 Task: Create a rule when a due date in next week. is set on a checklist item
Action: Mouse moved to (1023, 82)
Screenshot: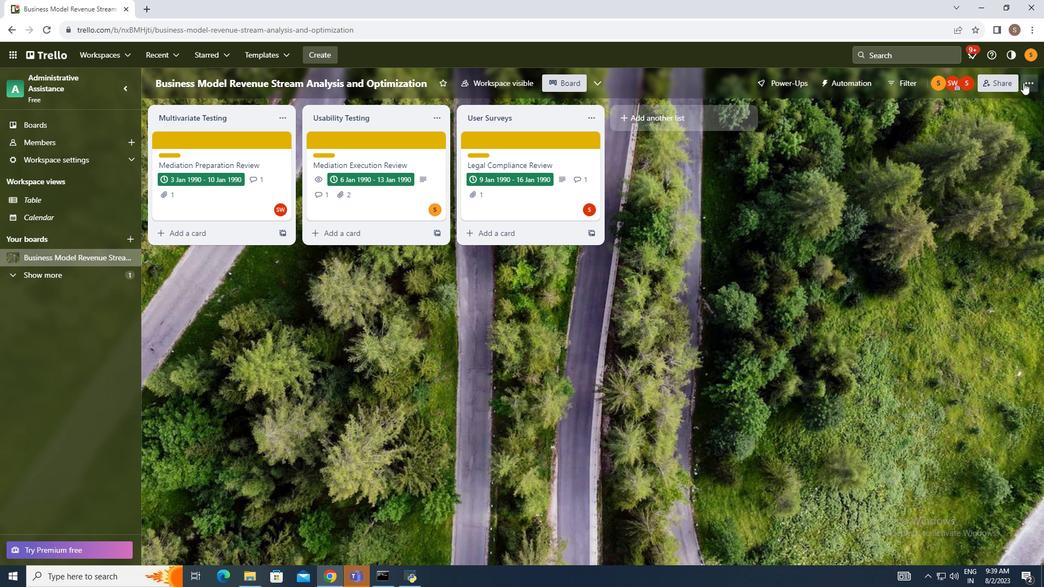 
Action: Mouse pressed left at (1023, 82)
Screenshot: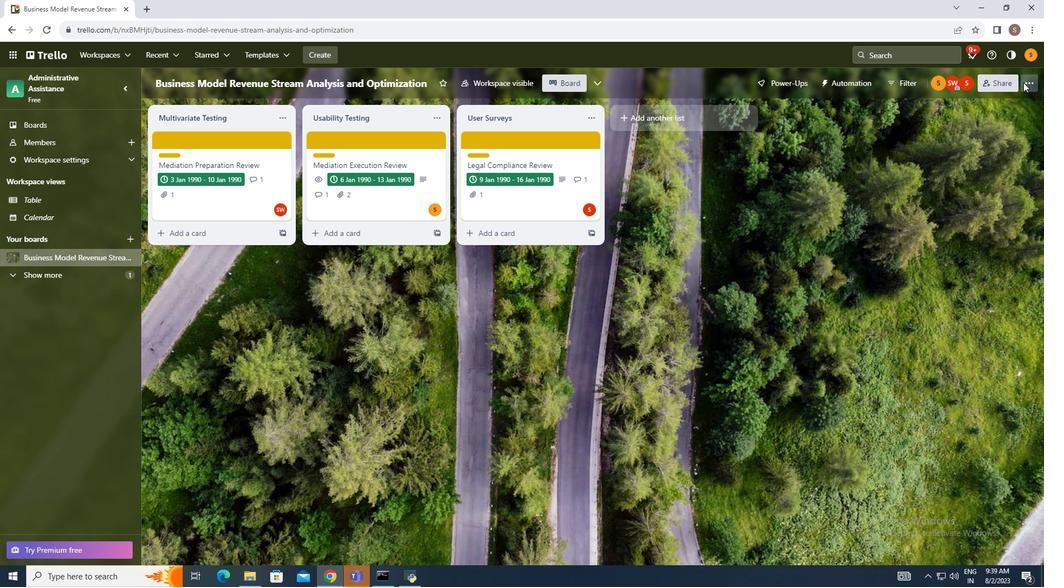 
Action: Mouse moved to (942, 230)
Screenshot: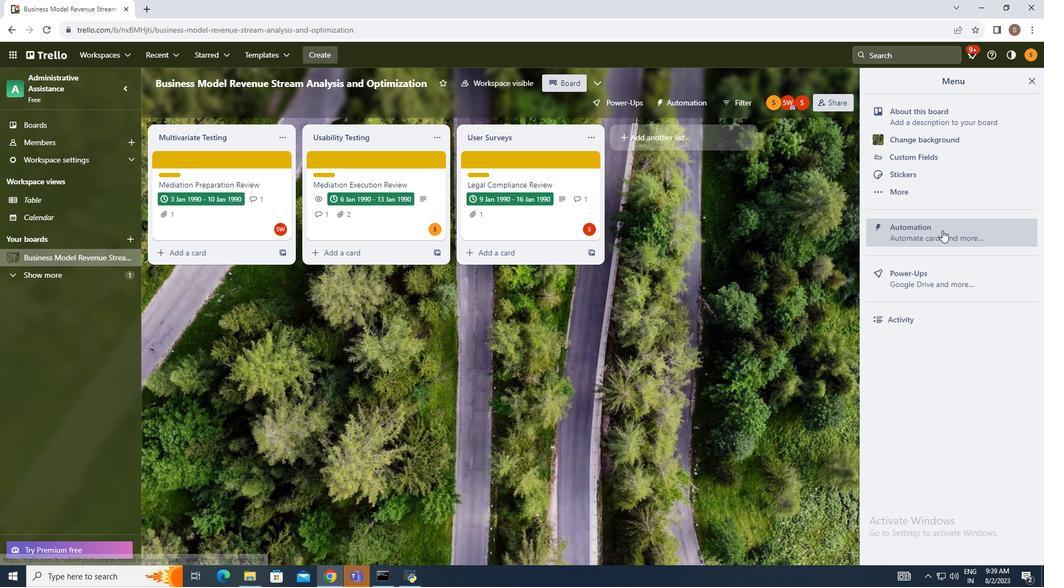 
Action: Mouse pressed left at (942, 230)
Screenshot: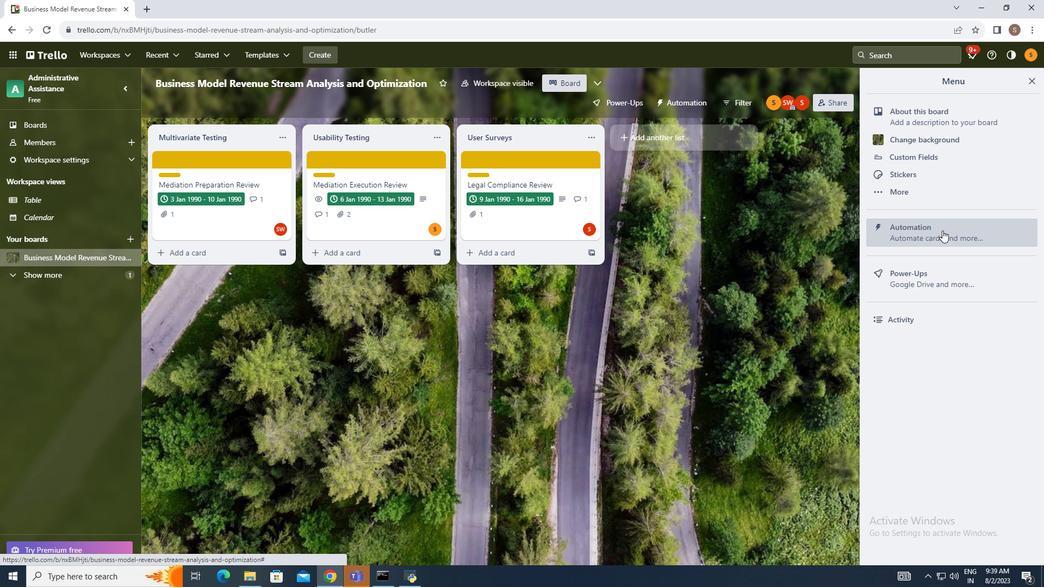 
Action: Mouse moved to (193, 202)
Screenshot: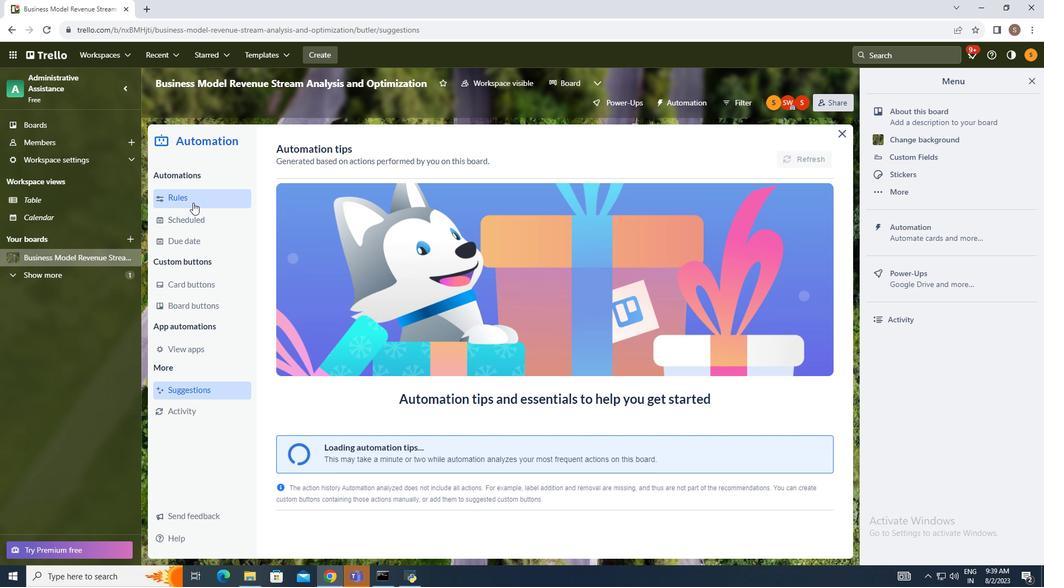 
Action: Mouse pressed left at (193, 202)
Screenshot: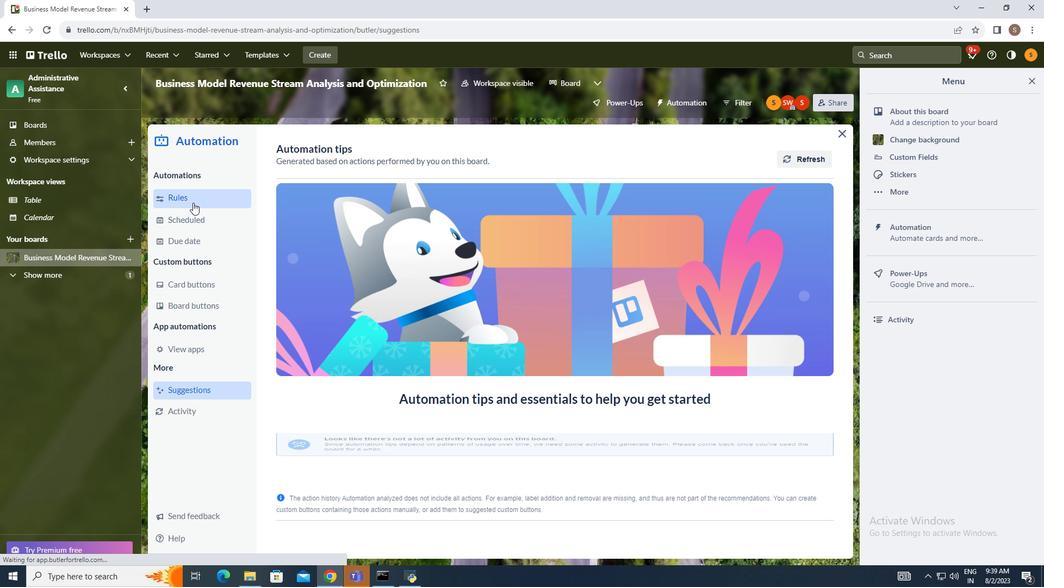 
Action: Mouse moved to (740, 151)
Screenshot: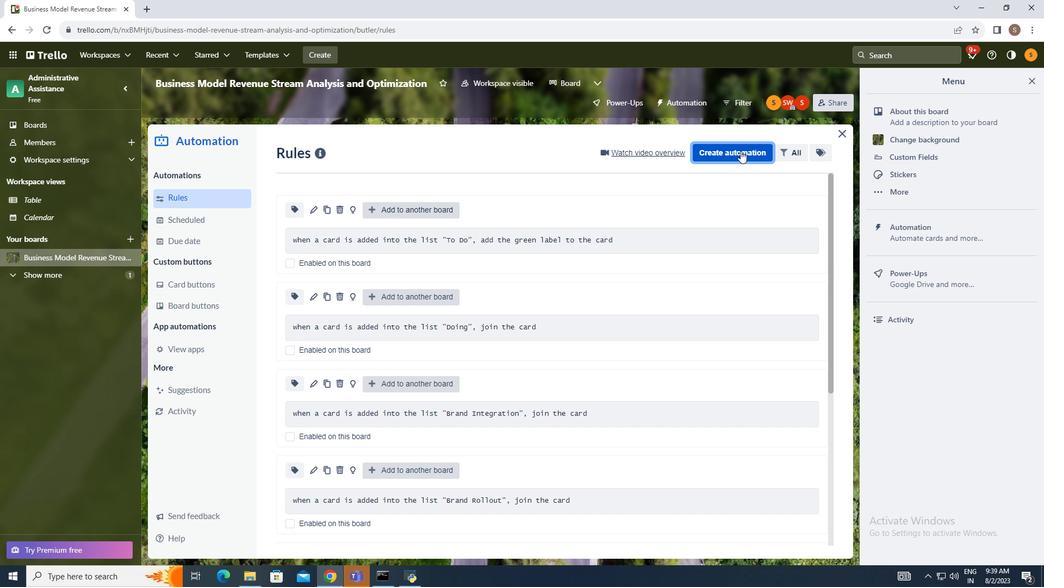 
Action: Mouse pressed left at (740, 151)
Screenshot: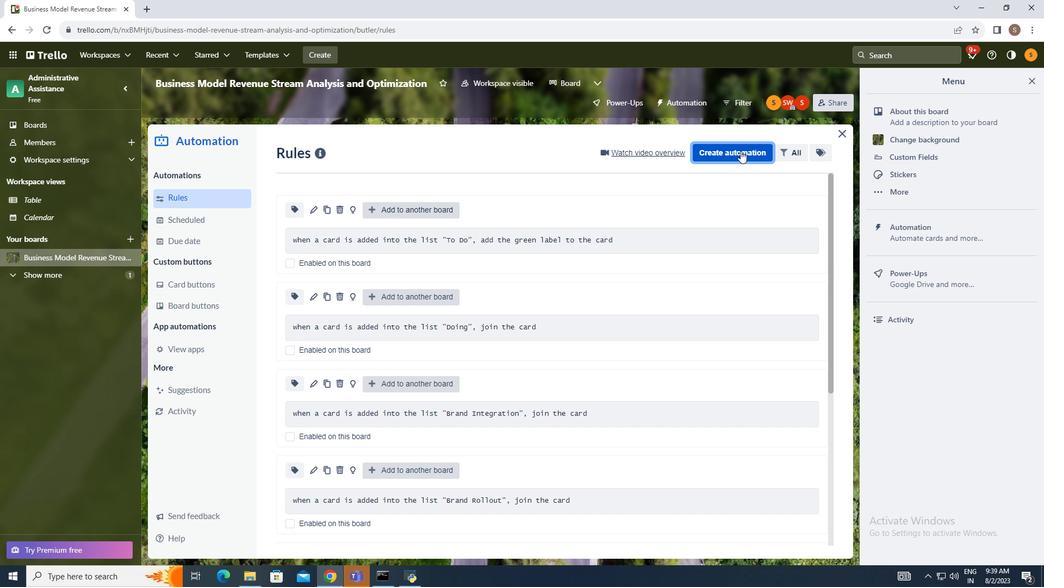 
Action: Mouse moved to (547, 257)
Screenshot: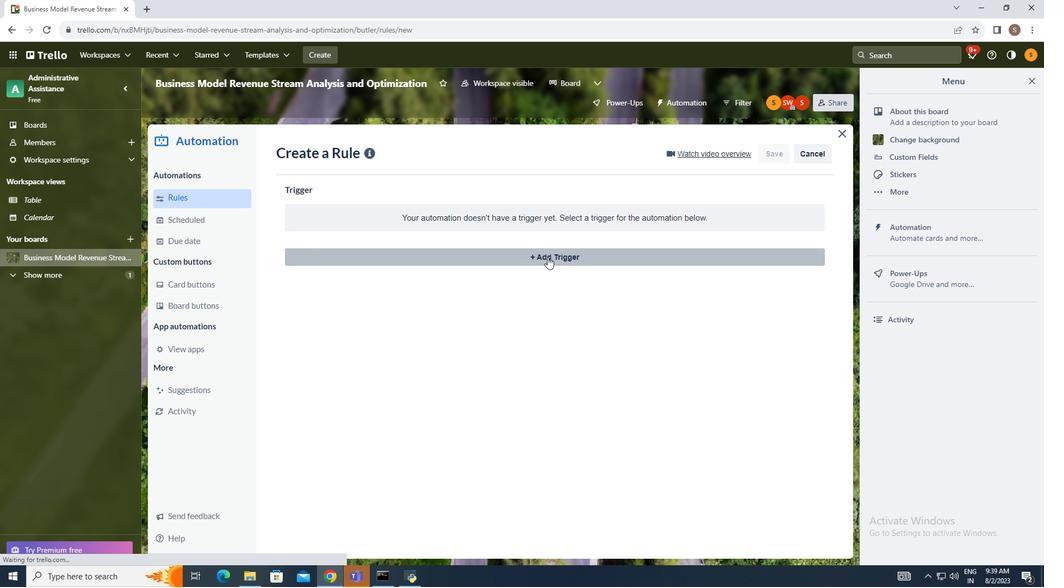 
Action: Mouse pressed left at (547, 257)
Screenshot: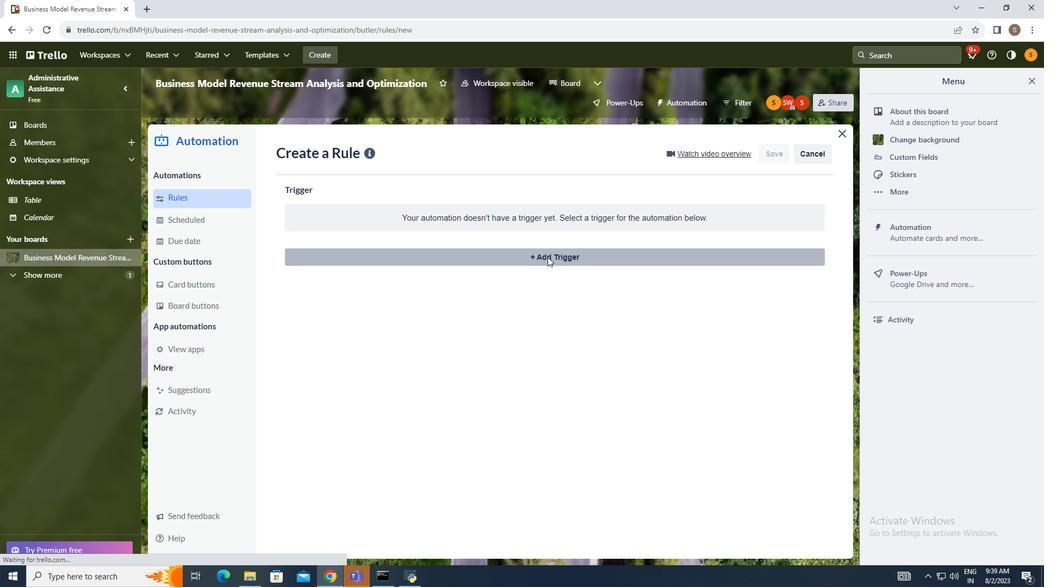 
Action: Mouse moved to (451, 295)
Screenshot: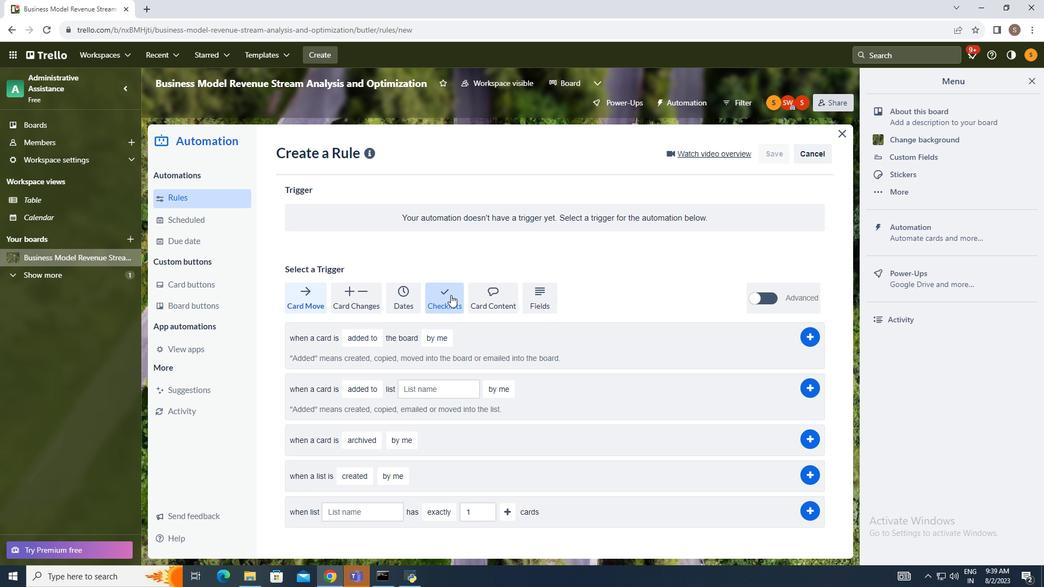 
Action: Mouse pressed left at (451, 295)
Screenshot: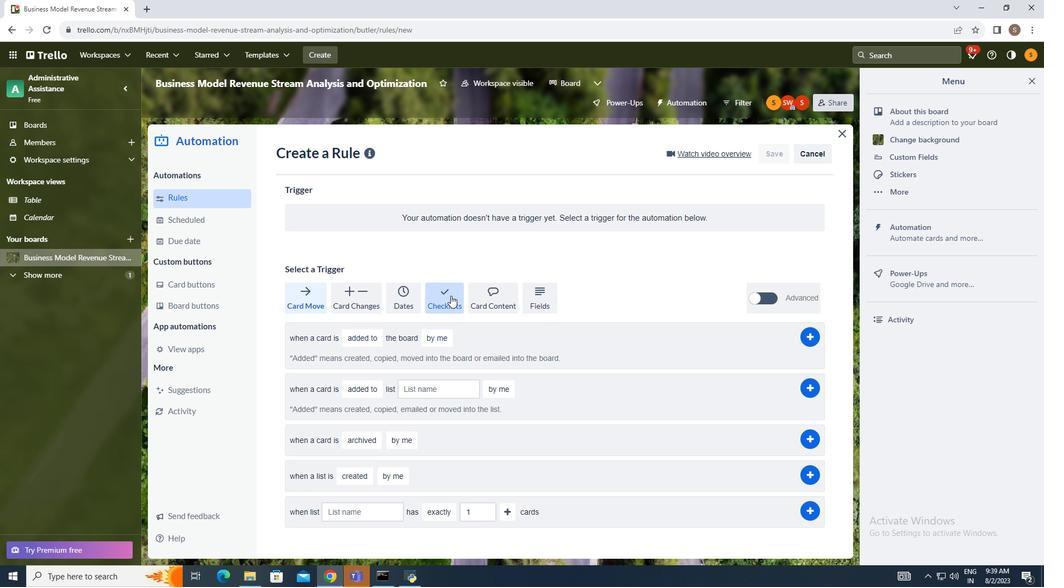 
Action: Mouse moved to (355, 448)
Screenshot: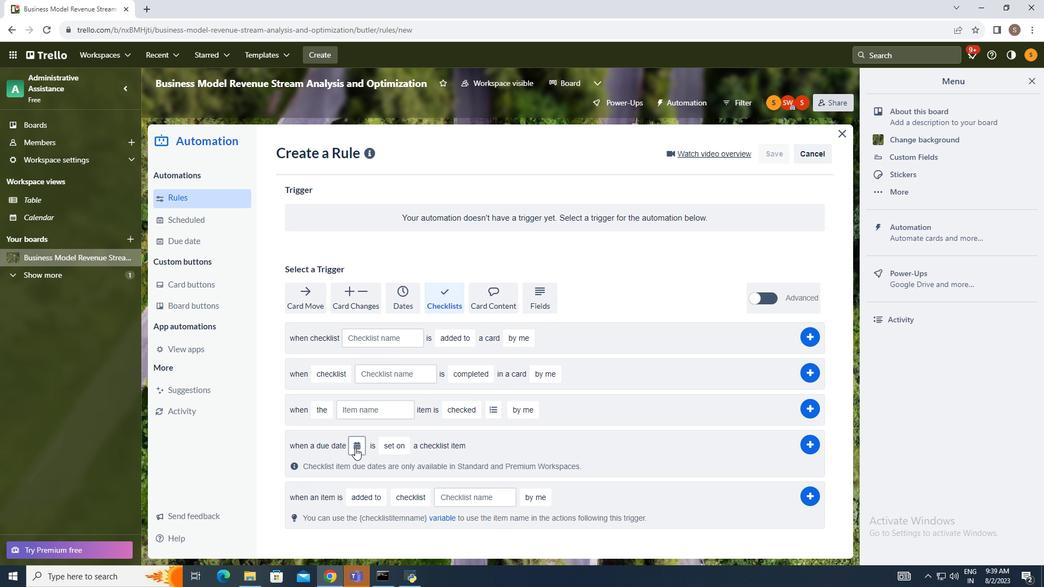 
Action: Mouse pressed left at (355, 448)
Screenshot: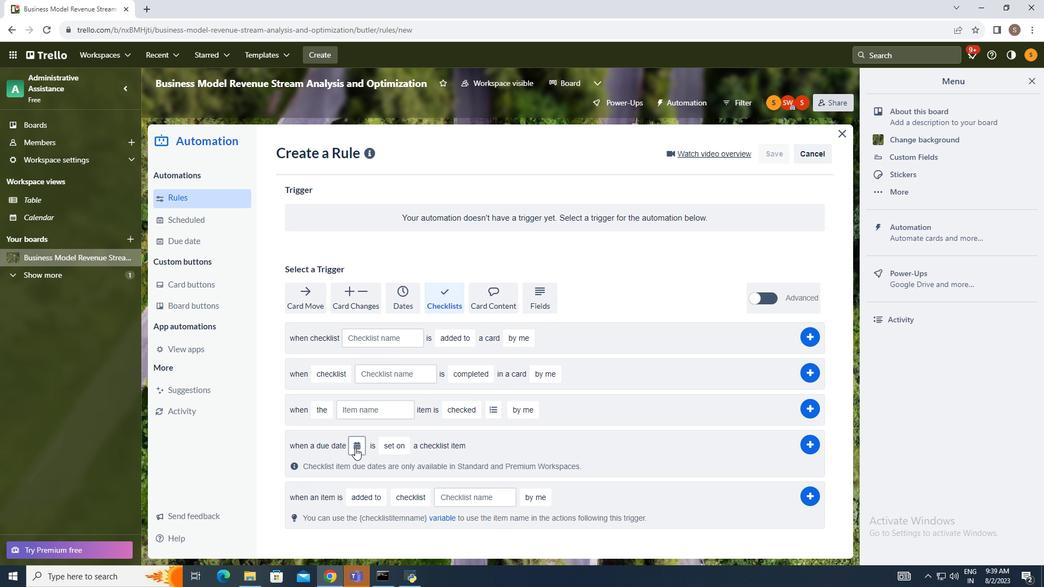 
Action: Mouse moved to (361, 482)
Screenshot: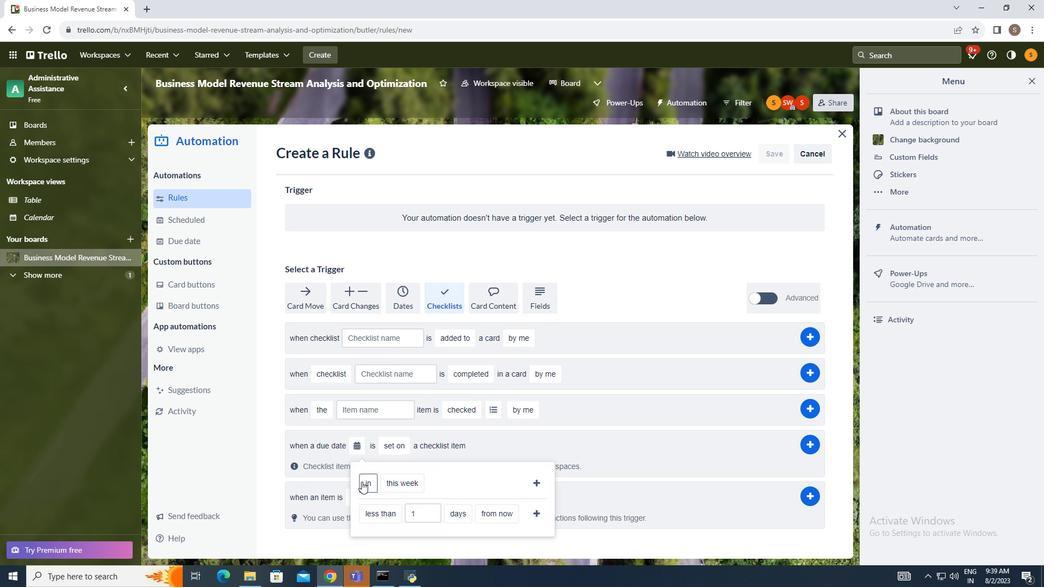 
Action: Mouse pressed left at (361, 482)
Screenshot: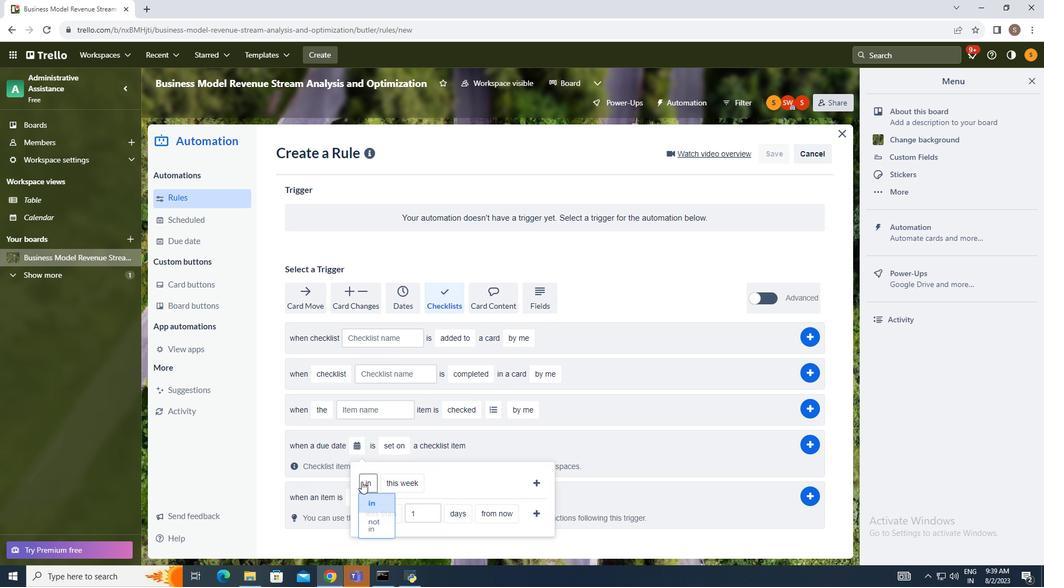 
Action: Mouse moved to (366, 502)
Screenshot: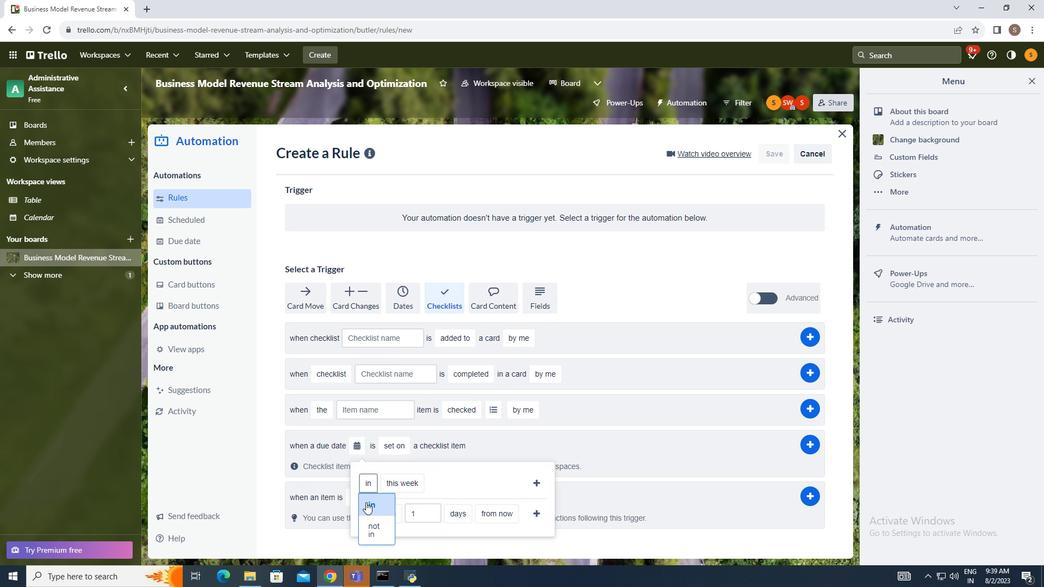 
Action: Mouse pressed left at (366, 502)
Screenshot: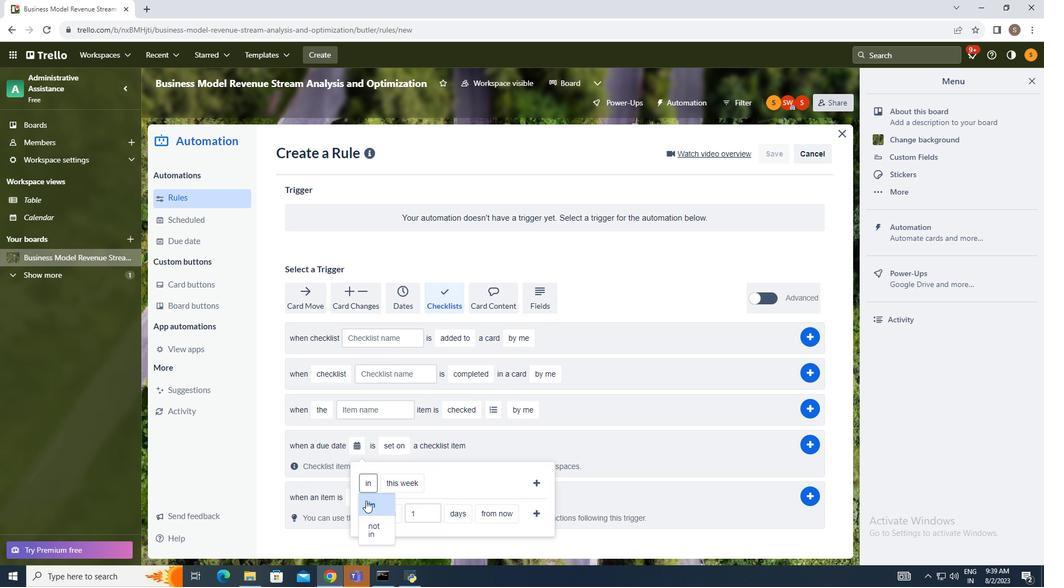 
Action: Mouse moved to (396, 477)
Screenshot: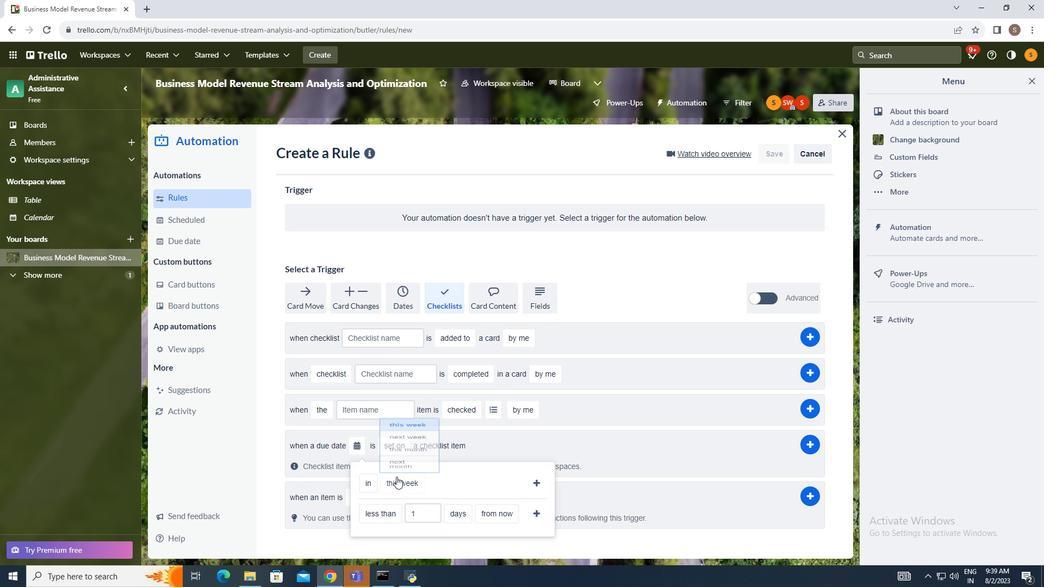 
Action: Mouse pressed left at (396, 477)
Screenshot: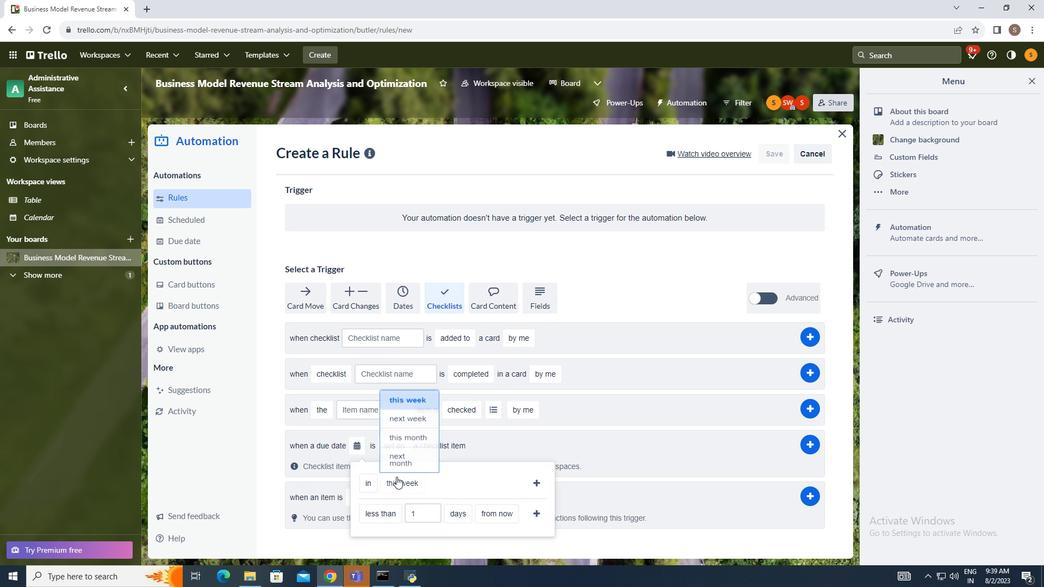 
Action: Mouse moved to (403, 407)
Screenshot: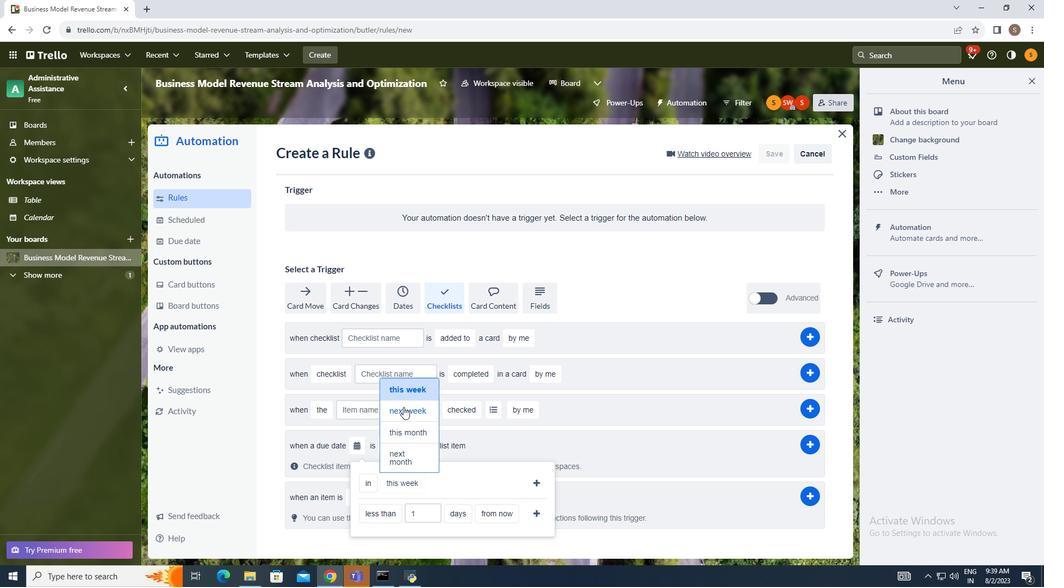 
Action: Mouse pressed left at (403, 407)
Screenshot: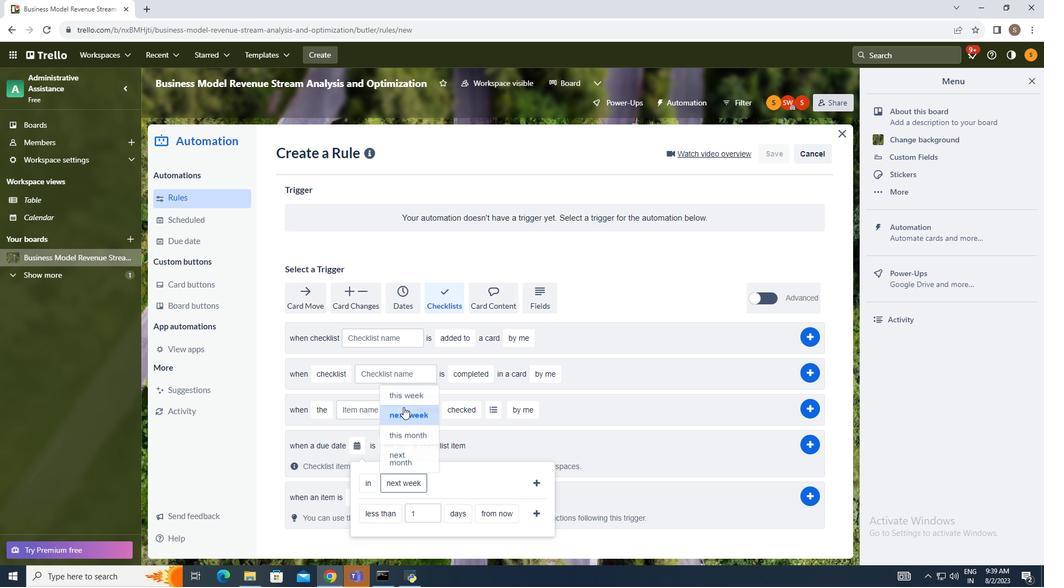 
Action: Mouse moved to (539, 483)
Screenshot: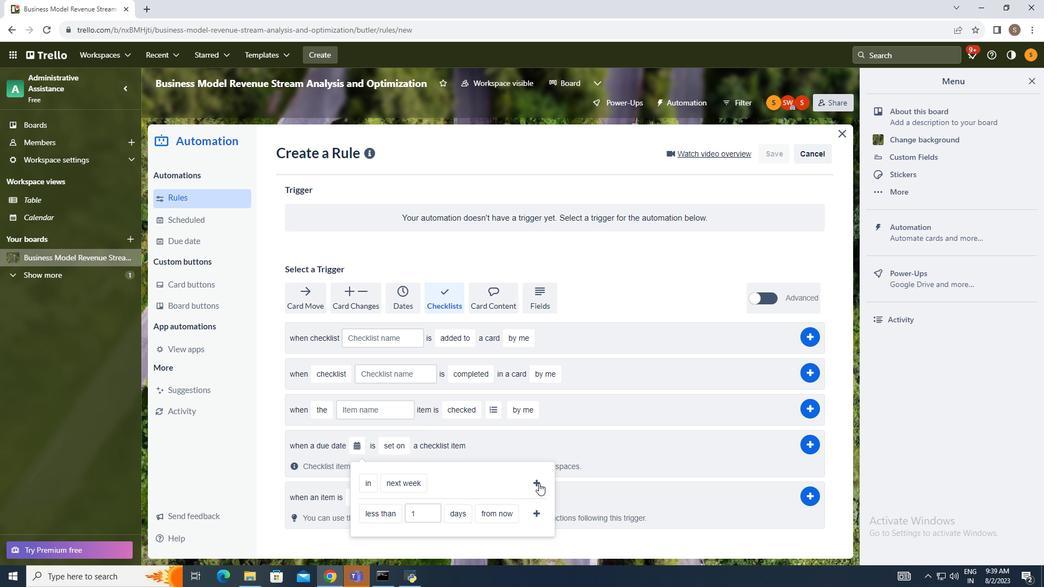 
Action: Mouse pressed left at (539, 483)
Screenshot: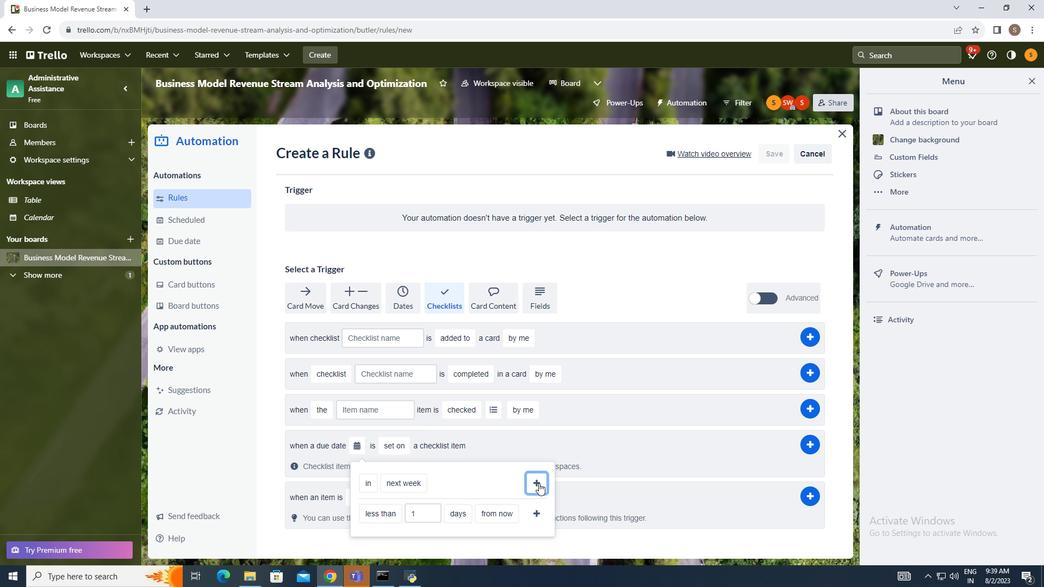 
Action: Mouse moved to (812, 441)
Screenshot: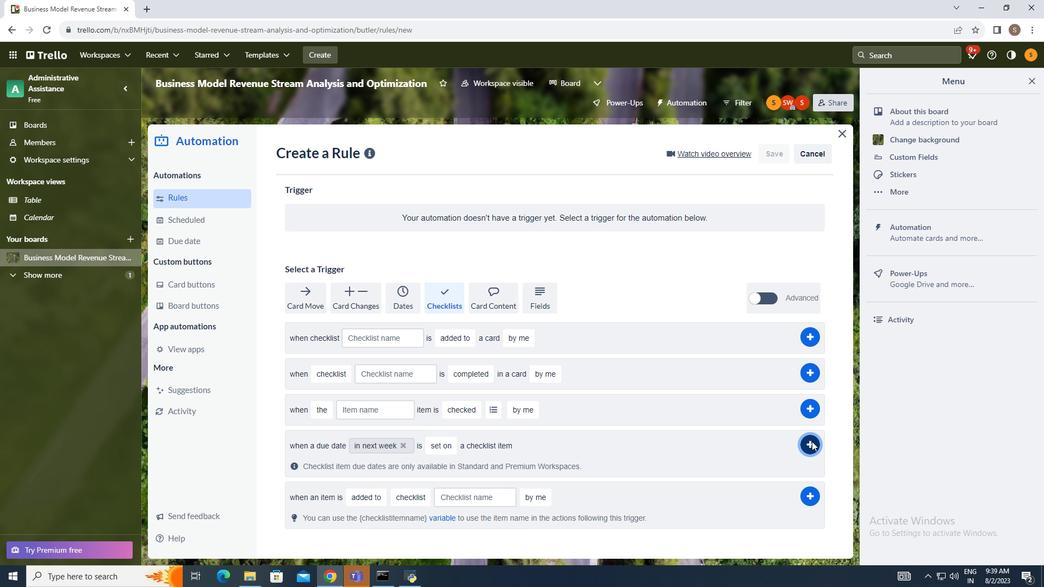
Action: Mouse pressed left at (812, 441)
Screenshot: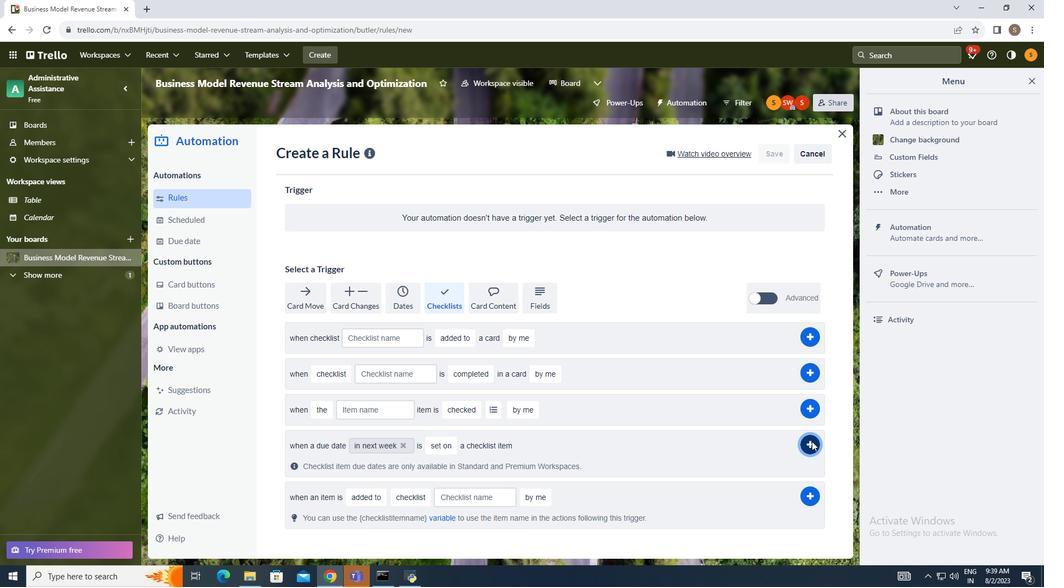 
Action: Mouse moved to (857, 440)
Screenshot: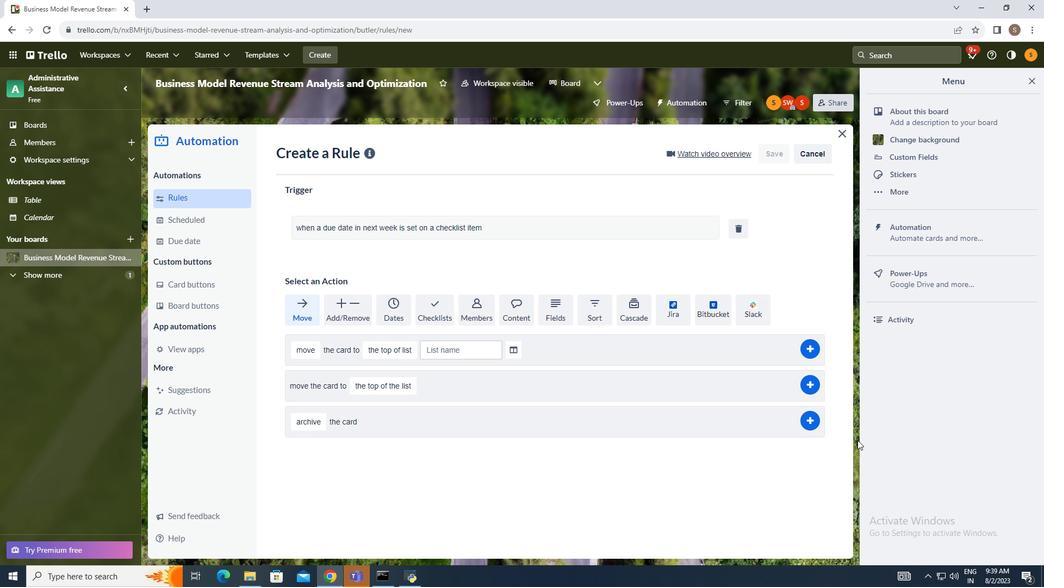 
